 Task: Close the project "Mark's project".
Action: Mouse moved to (276, 173)
Screenshot: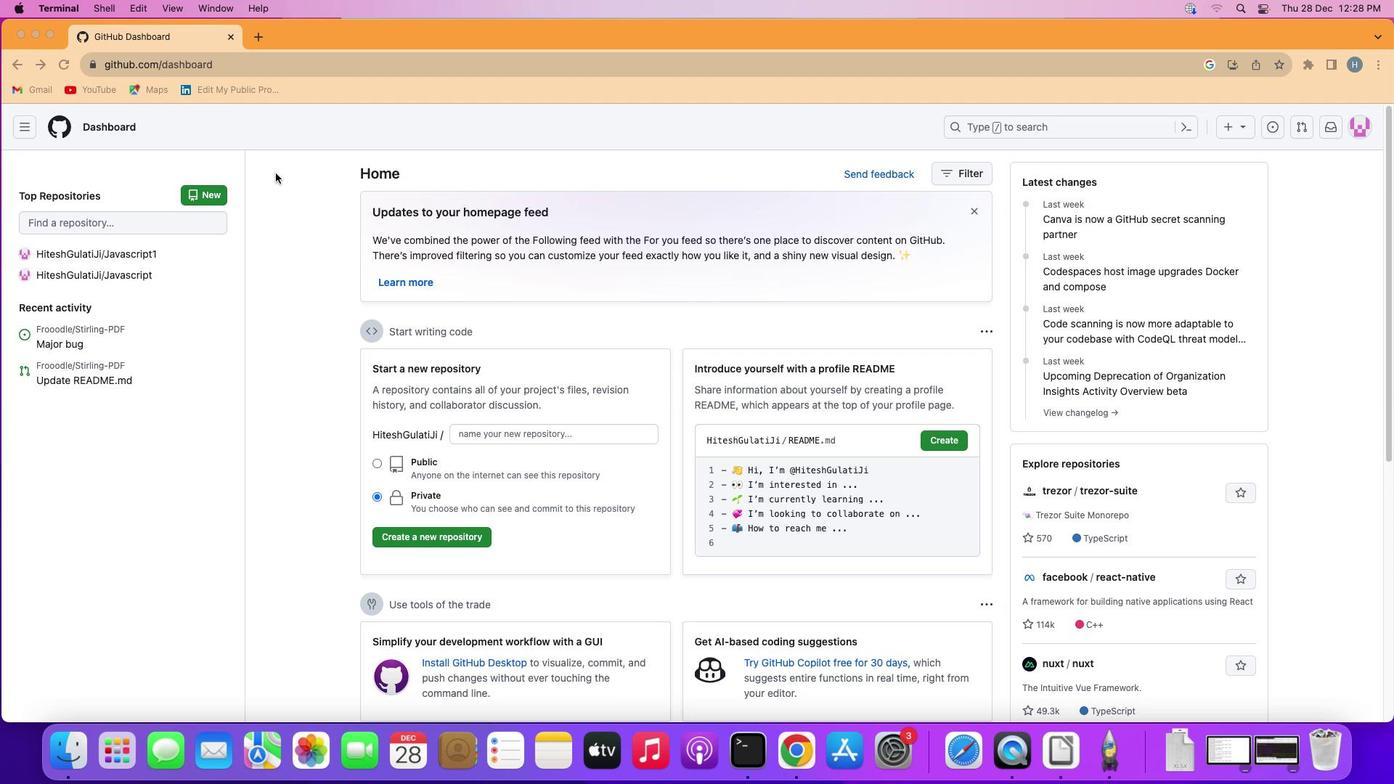 
Action: Mouse pressed left at (276, 173)
Screenshot: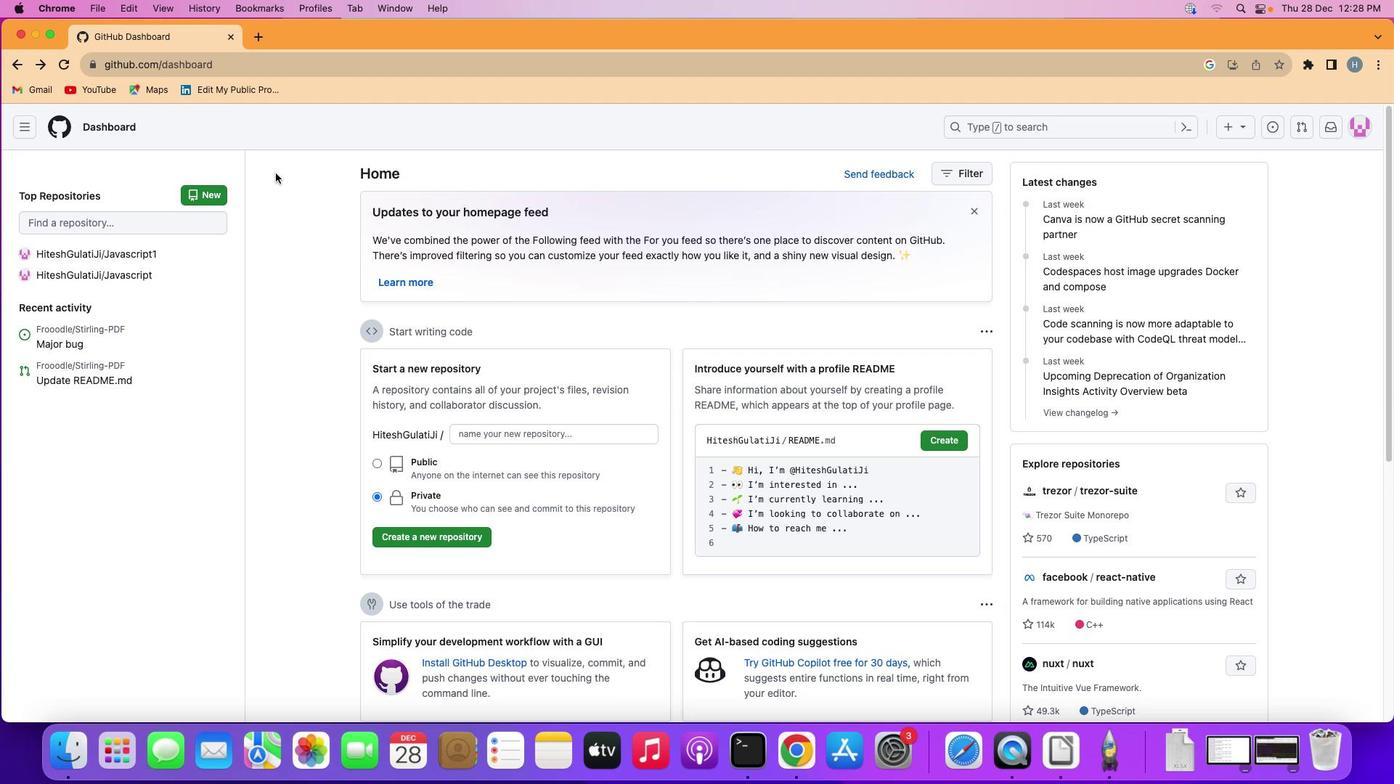 
Action: Mouse moved to (23, 124)
Screenshot: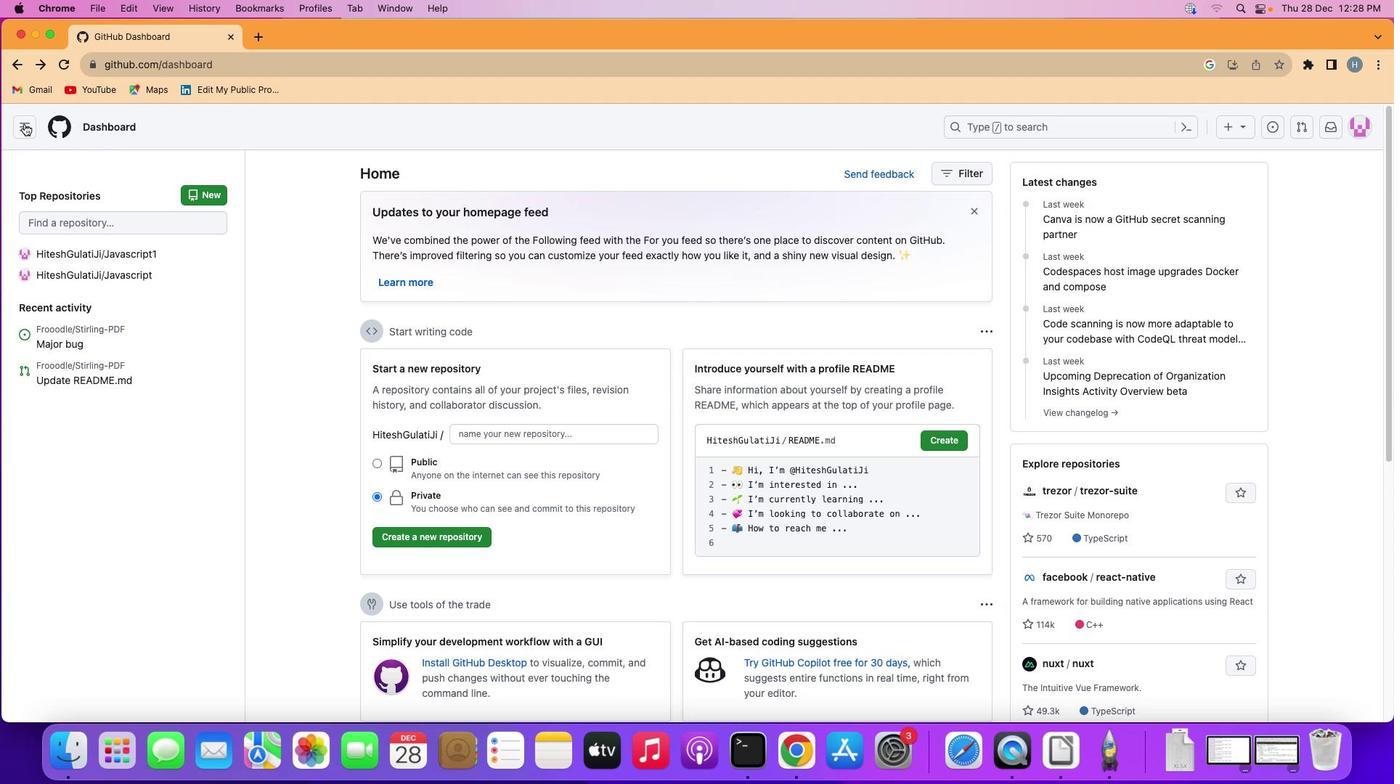 
Action: Mouse pressed left at (23, 124)
Screenshot: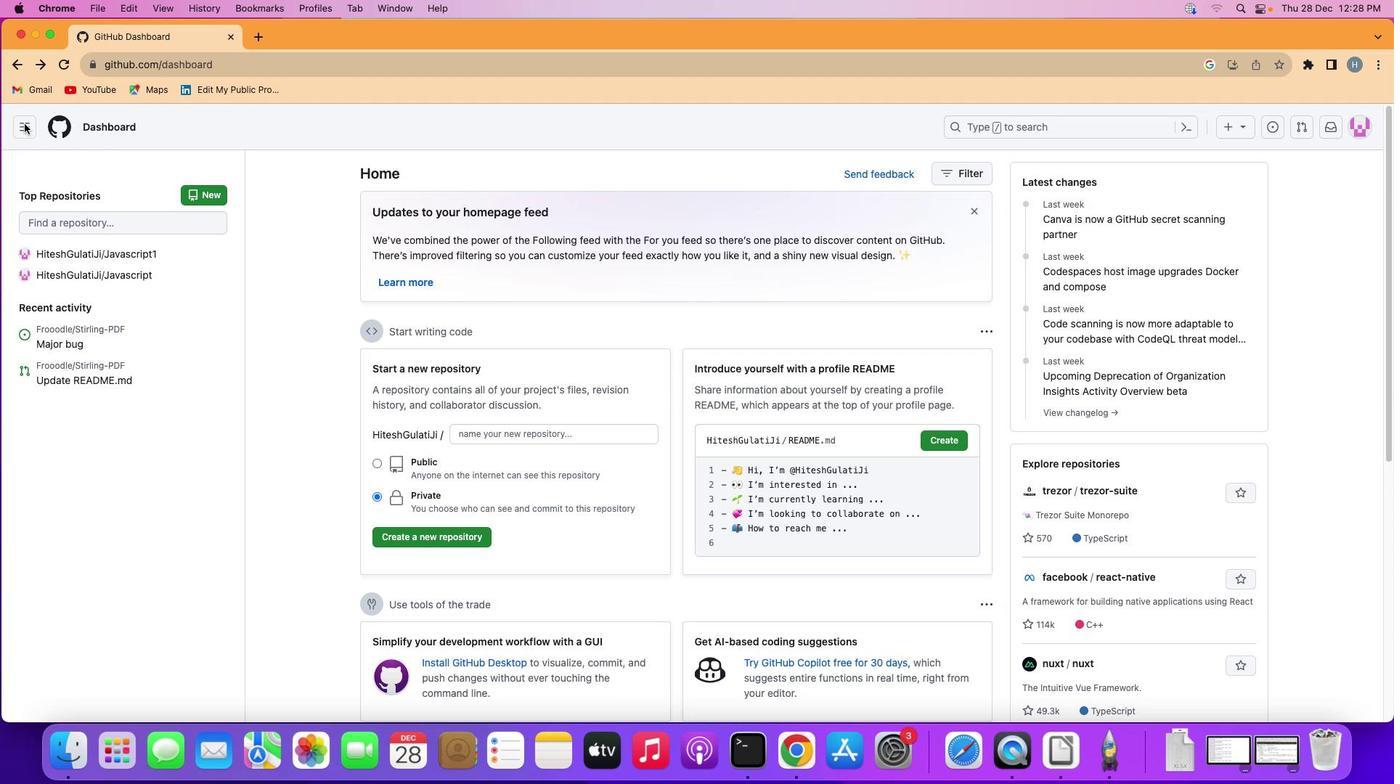 
Action: Mouse moved to (52, 236)
Screenshot: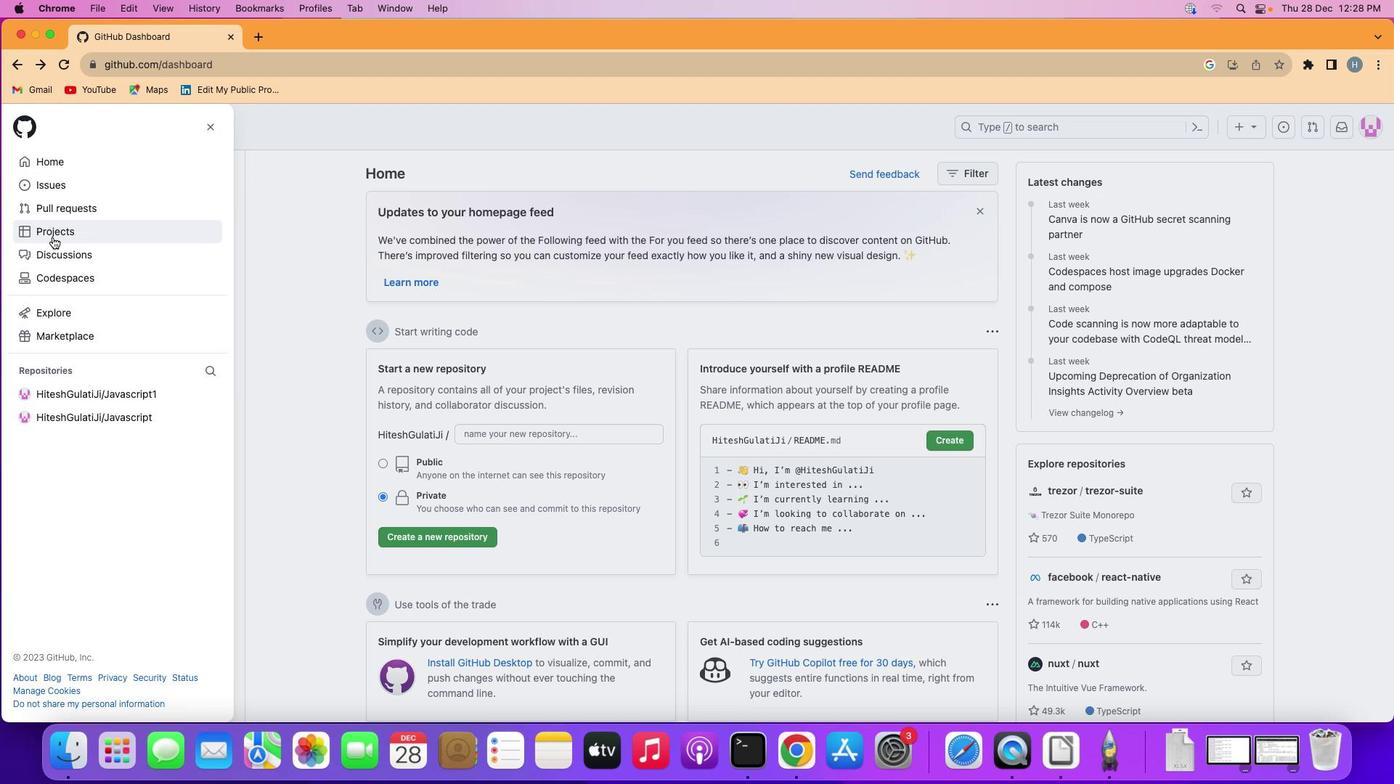 
Action: Mouse pressed left at (52, 236)
Screenshot: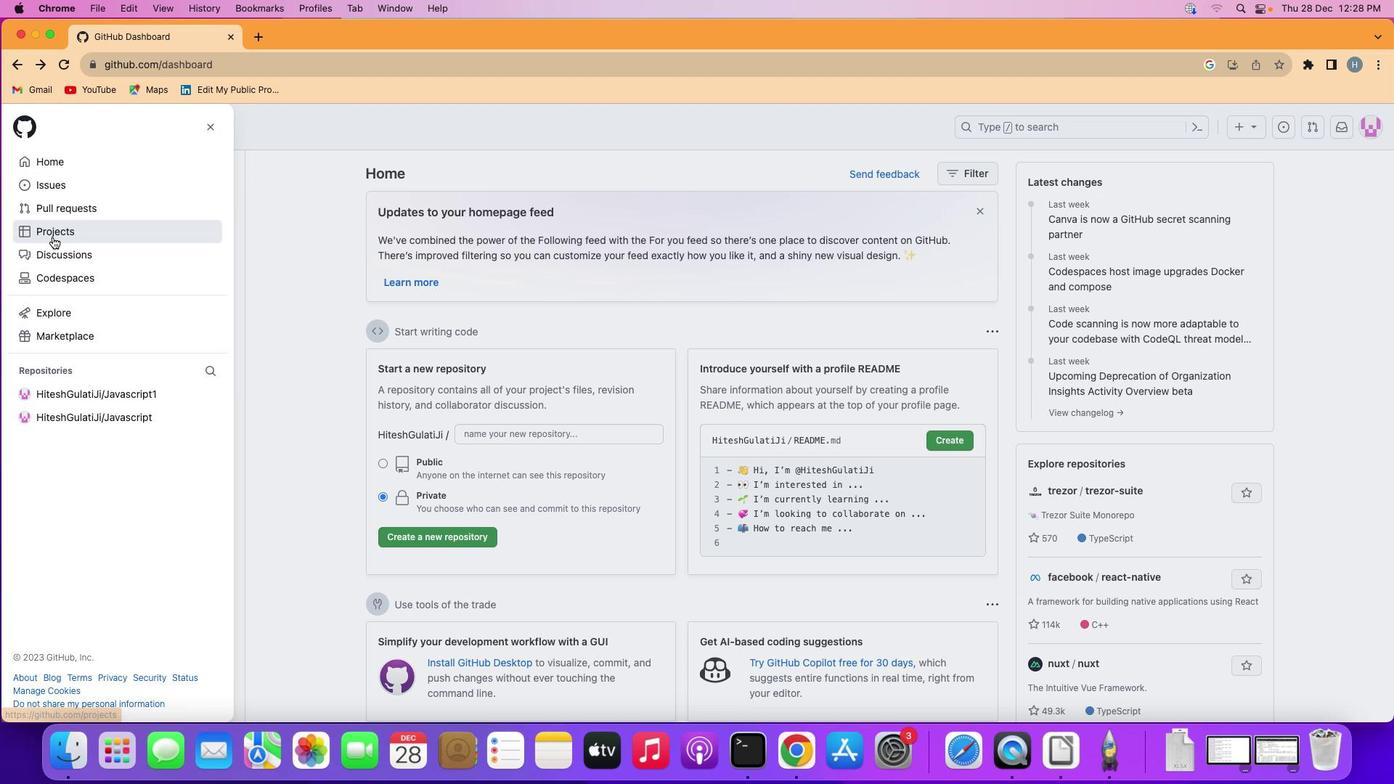 
Action: Mouse moved to (528, 261)
Screenshot: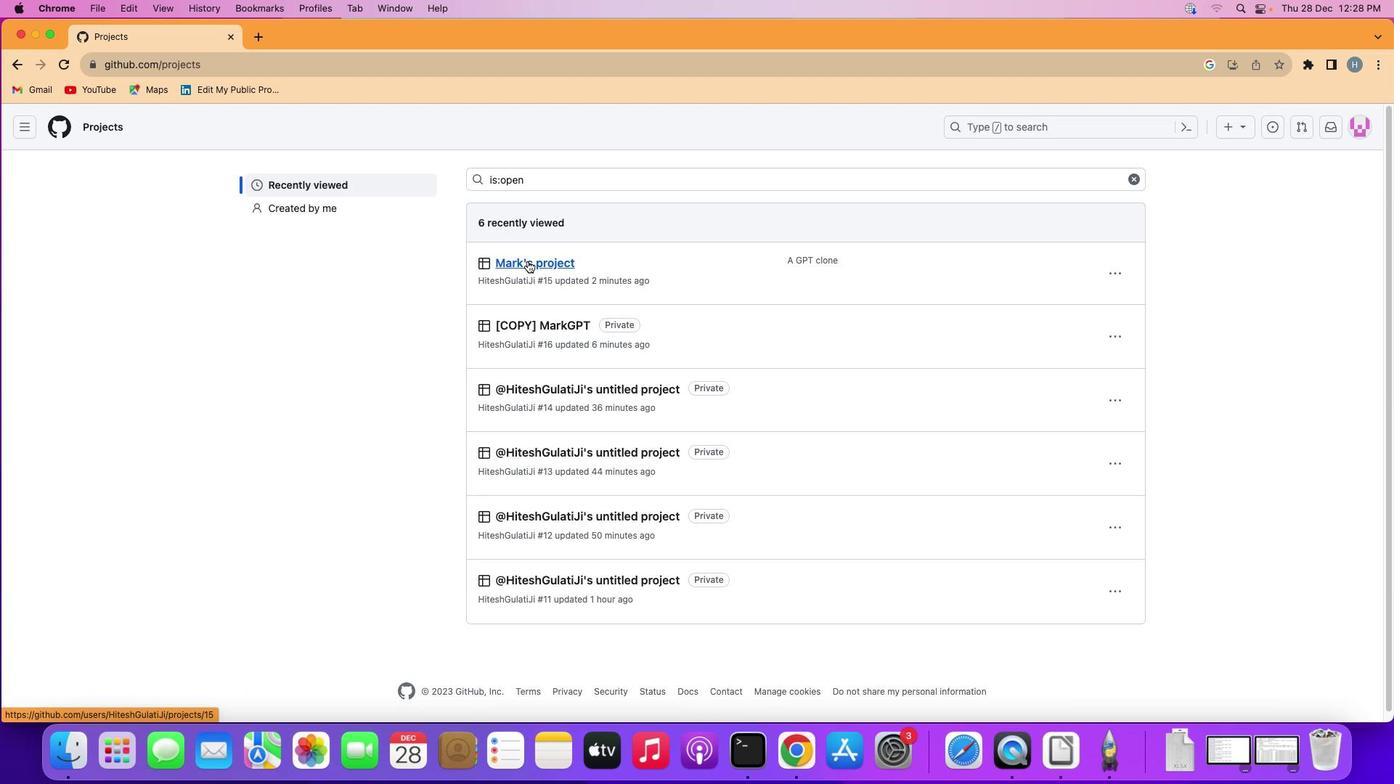 
Action: Mouse pressed left at (528, 261)
Screenshot: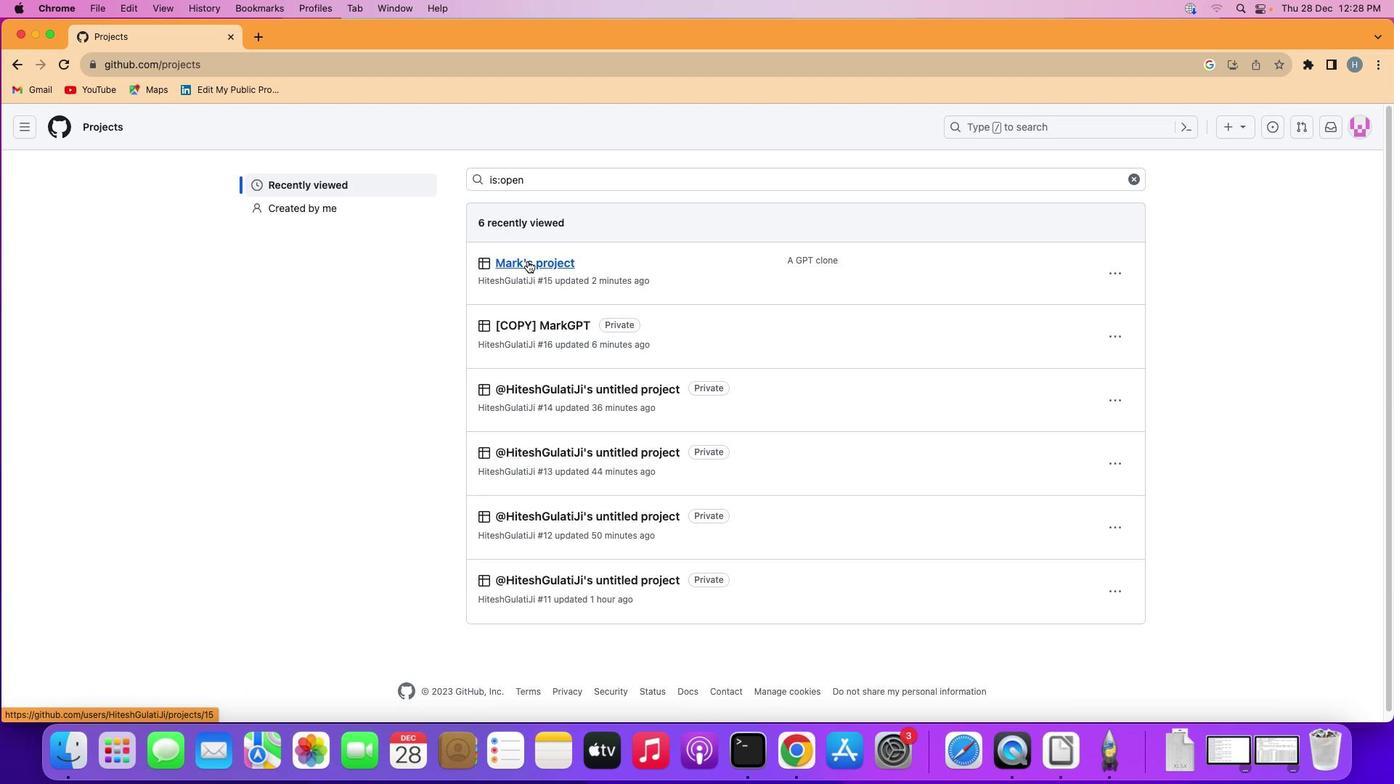 
Action: Mouse moved to (1360, 164)
Screenshot: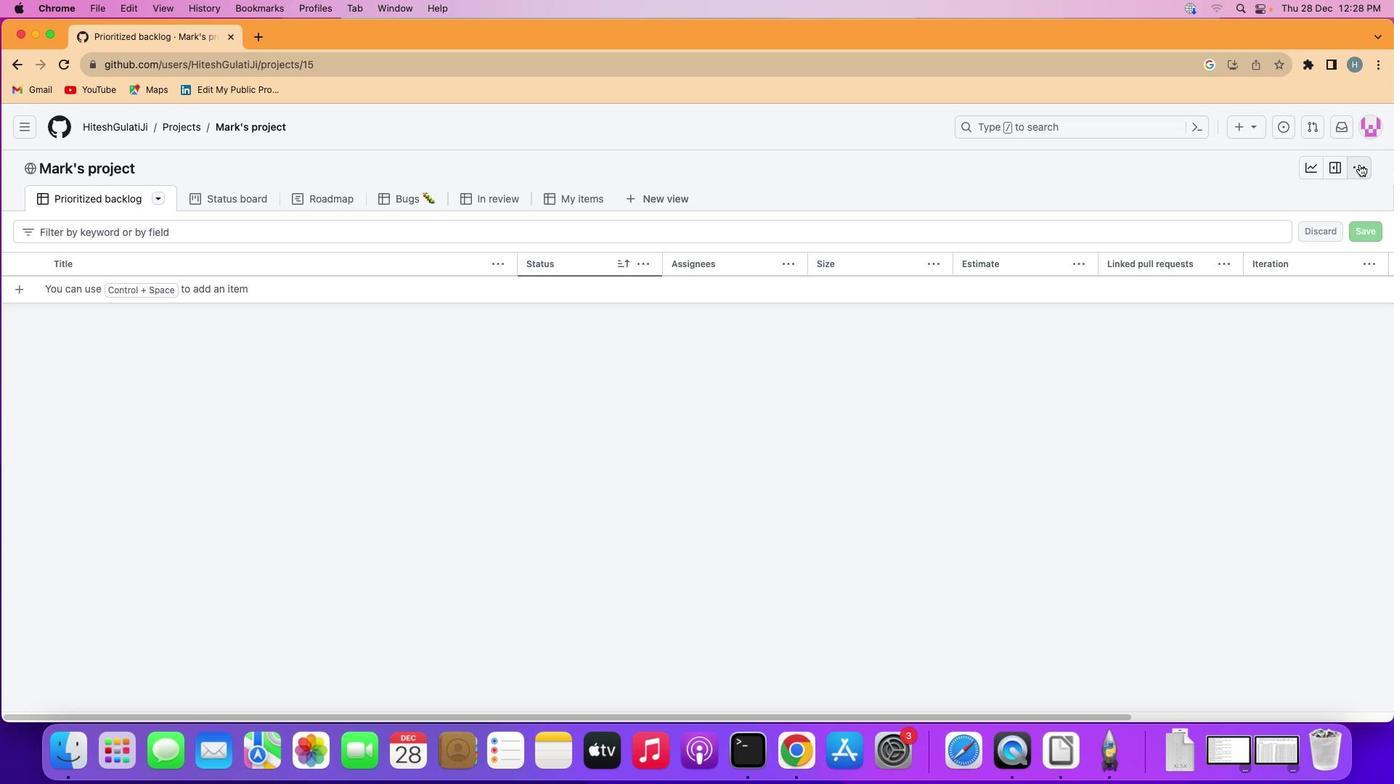 
Action: Mouse pressed left at (1360, 164)
Screenshot: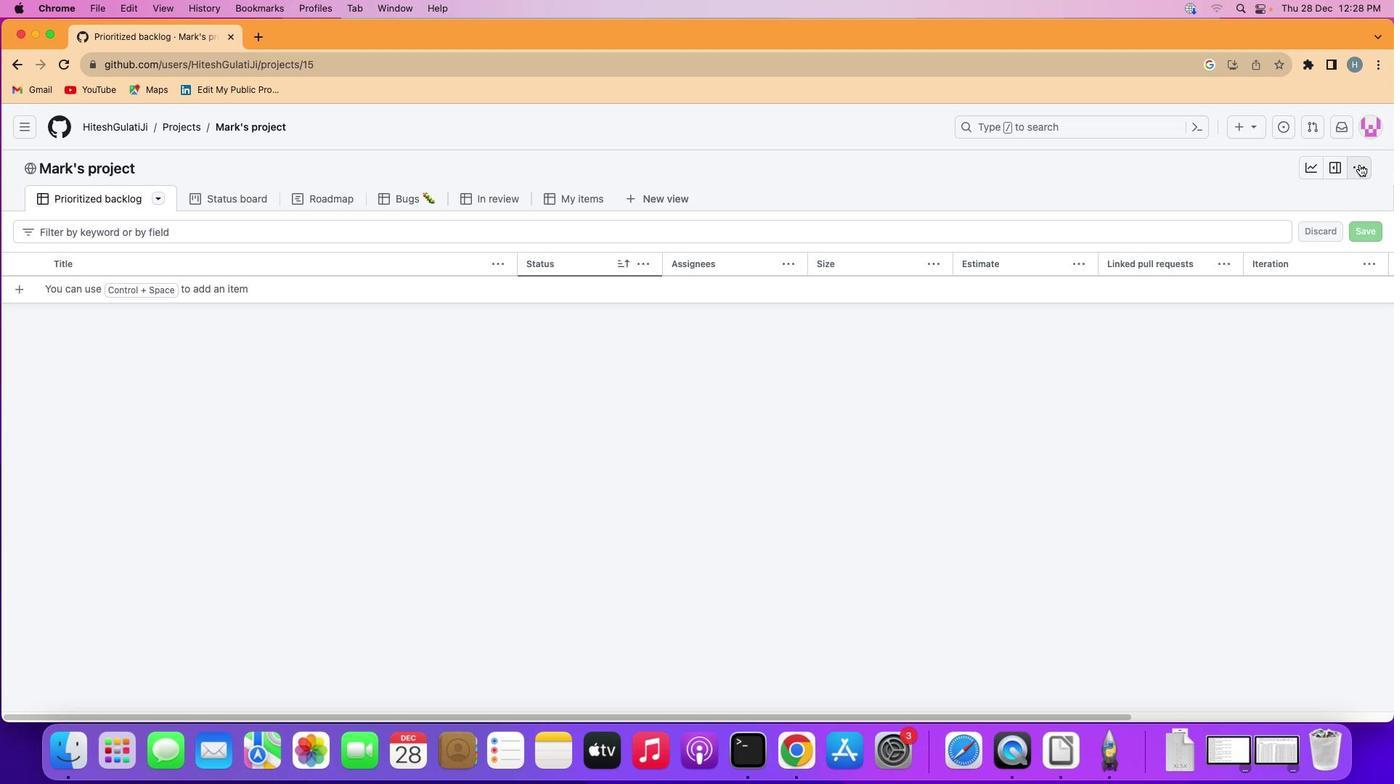 
Action: Mouse moved to (1315, 244)
Screenshot: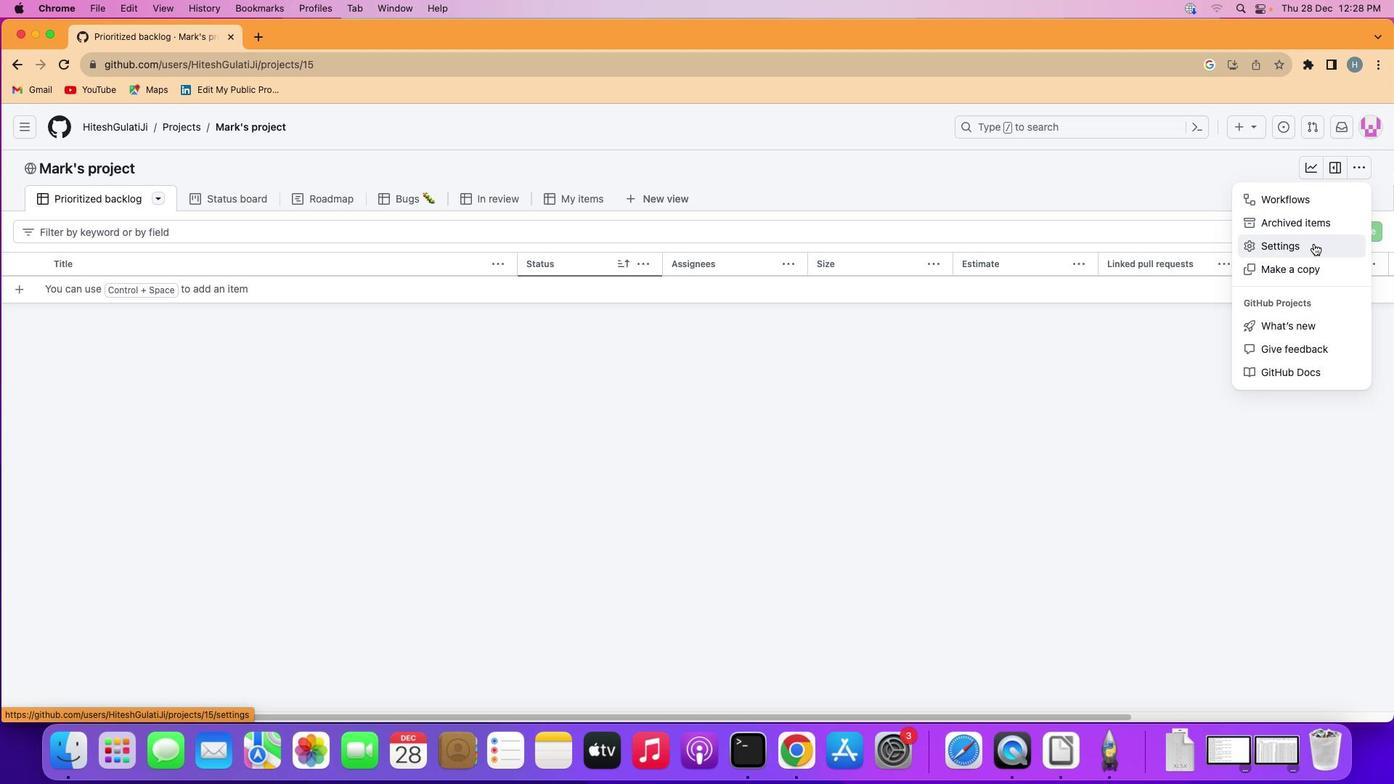 
Action: Mouse pressed left at (1315, 244)
Screenshot: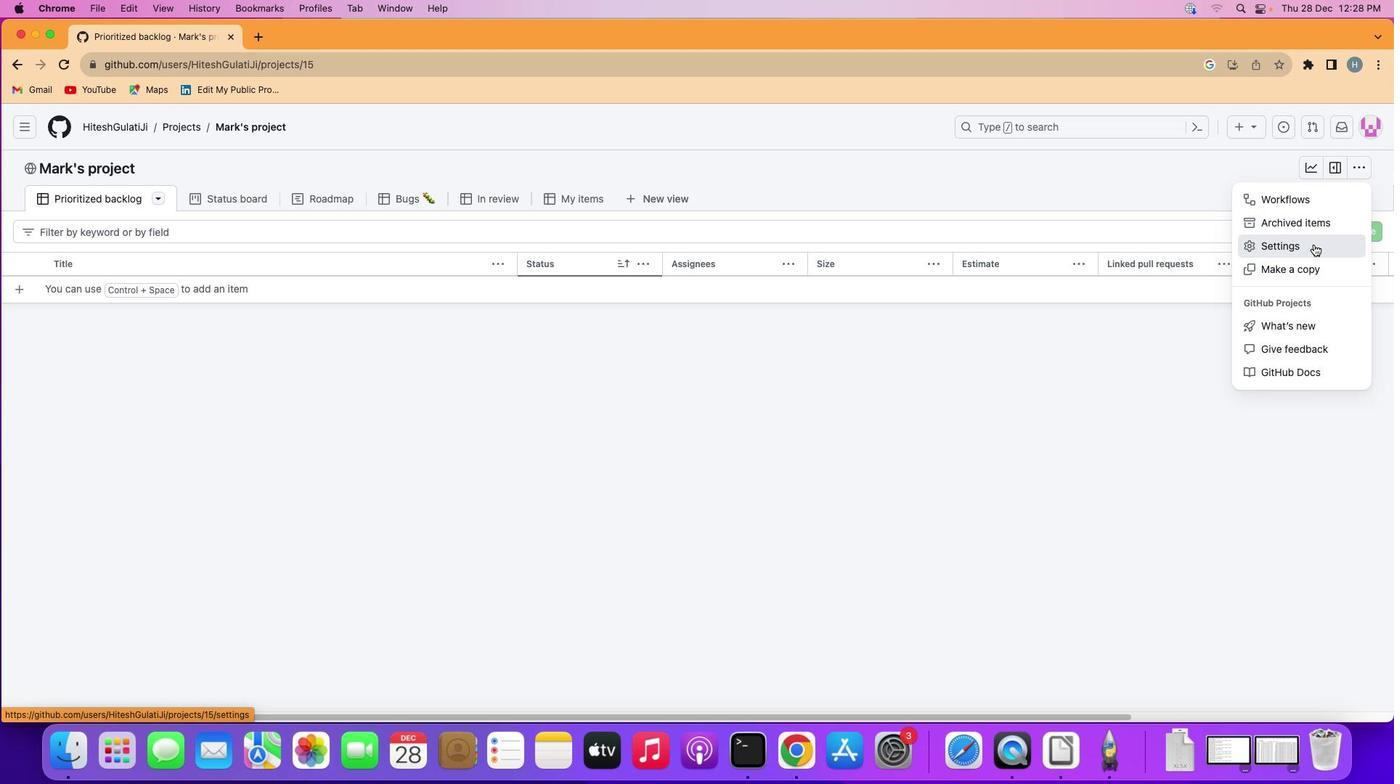 
Action: Mouse moved to (1065, 348)
Screenshot: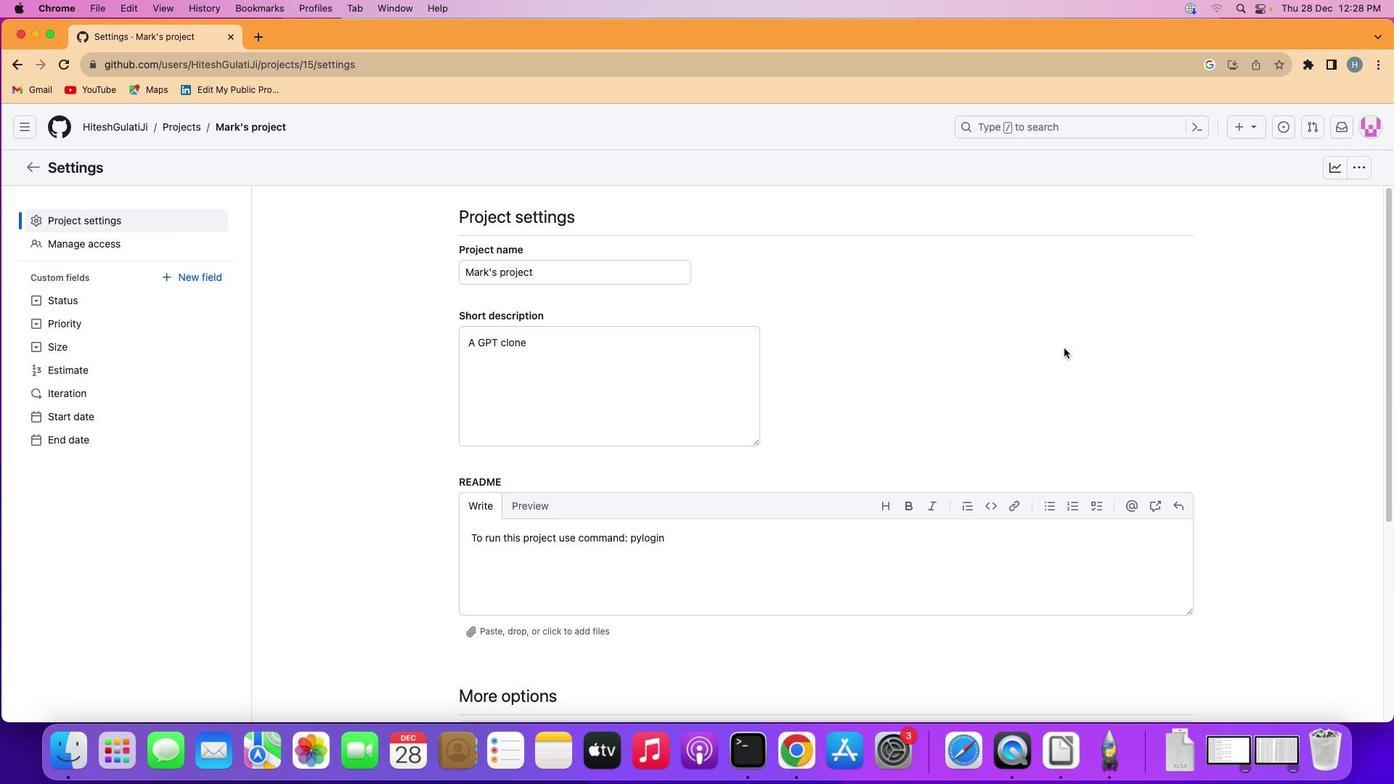 
Action: Mouse scrolled (1065, 348) with delta (0, 0)
Screenshot: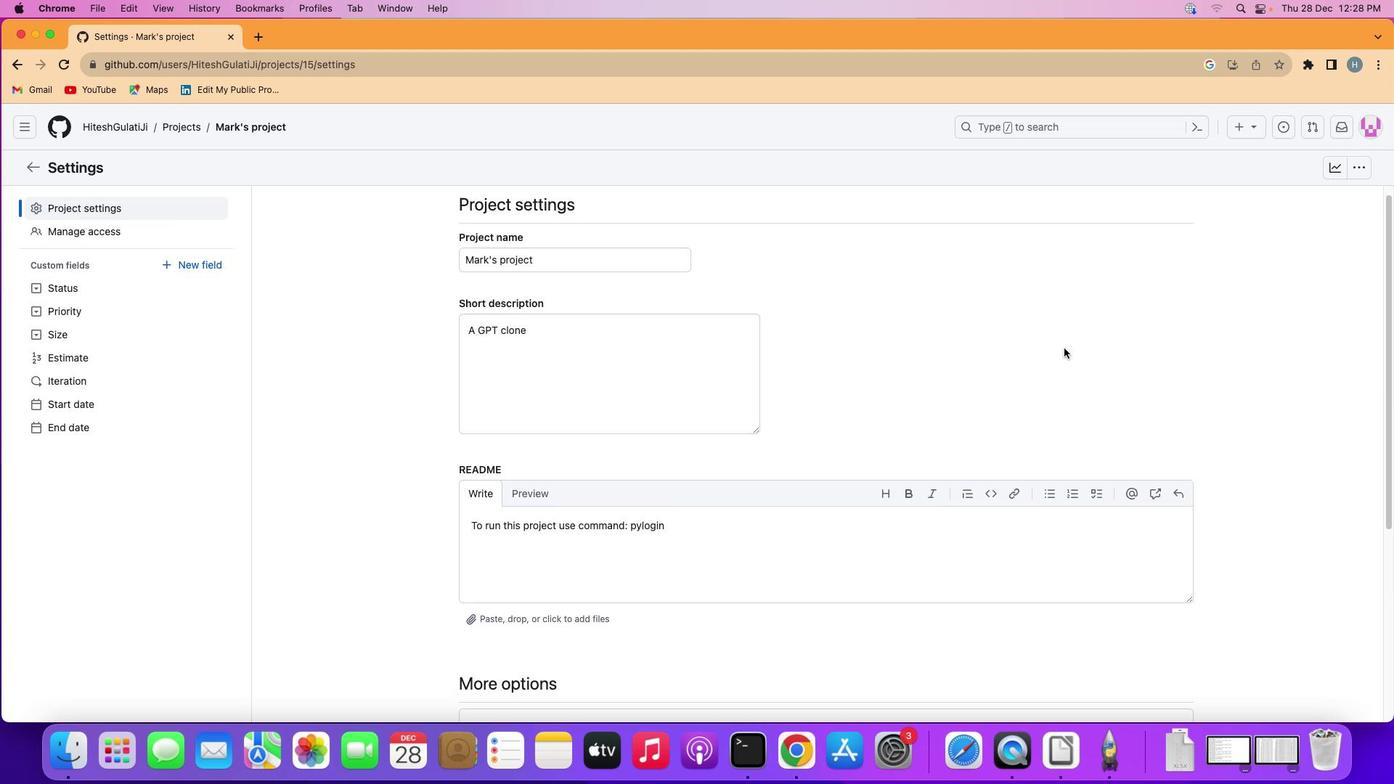 
Action: Mouse scrolled (1065, 348) with delta (0, 0)
Screenshot: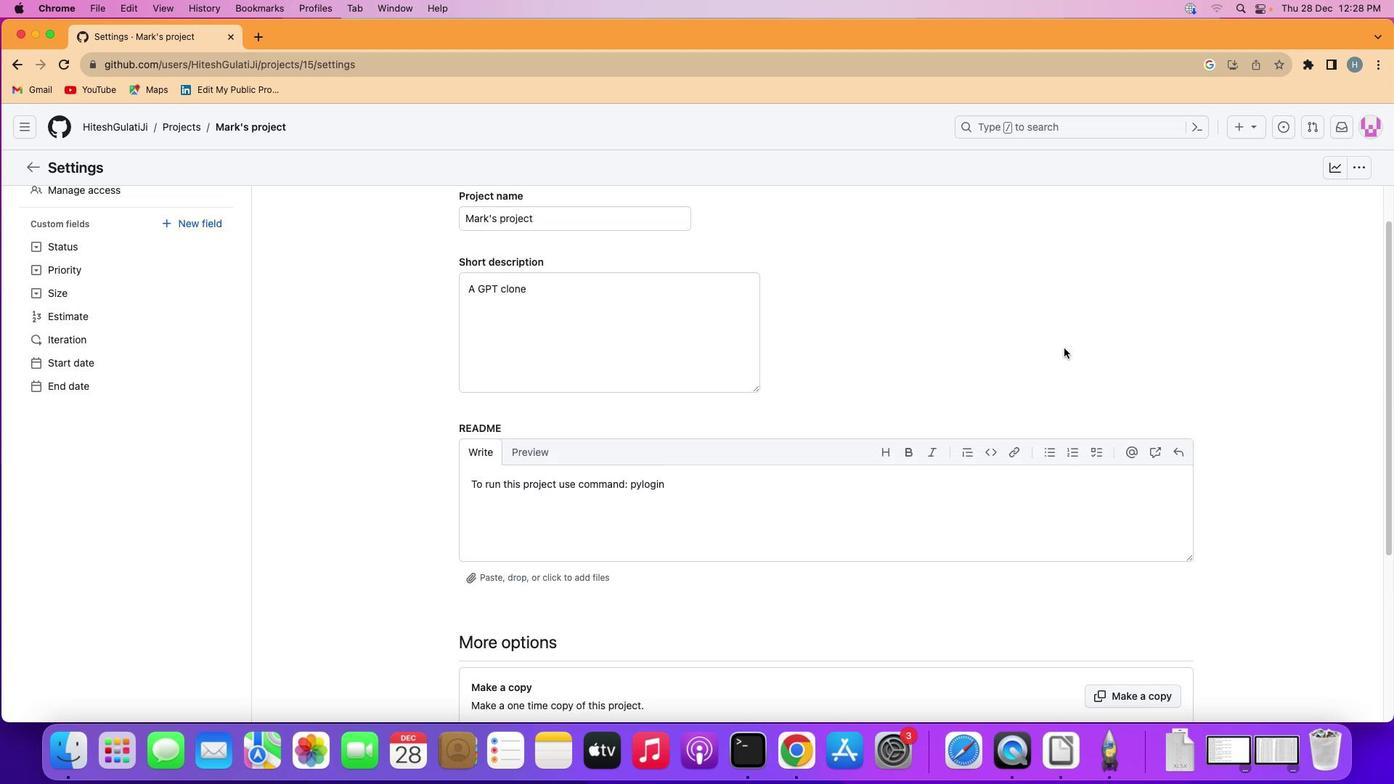 
Action: Mouse scrolled (1065, 348) with delta (0, -1)
Screenshot: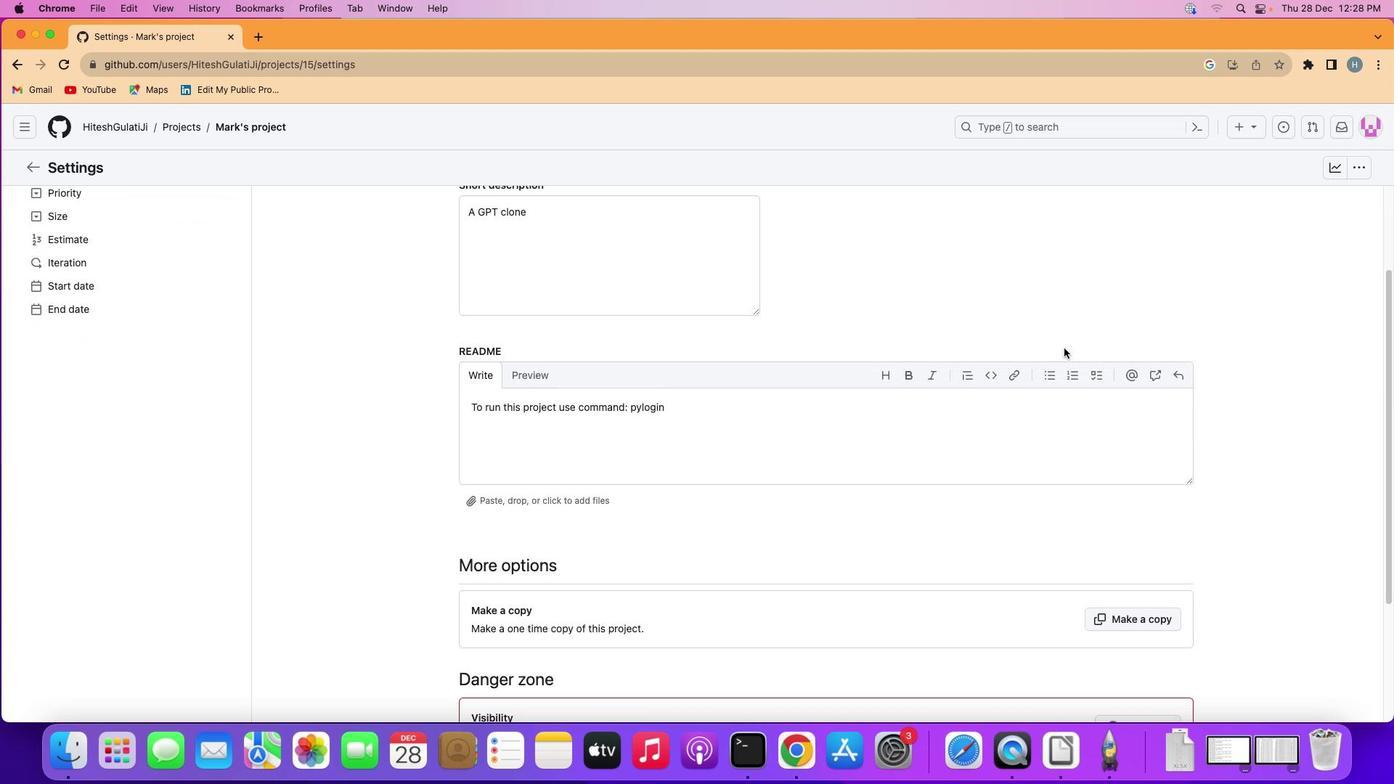 
Action: Mouse scrolled (1065, 348) with delta (0, -2)
Screenshot: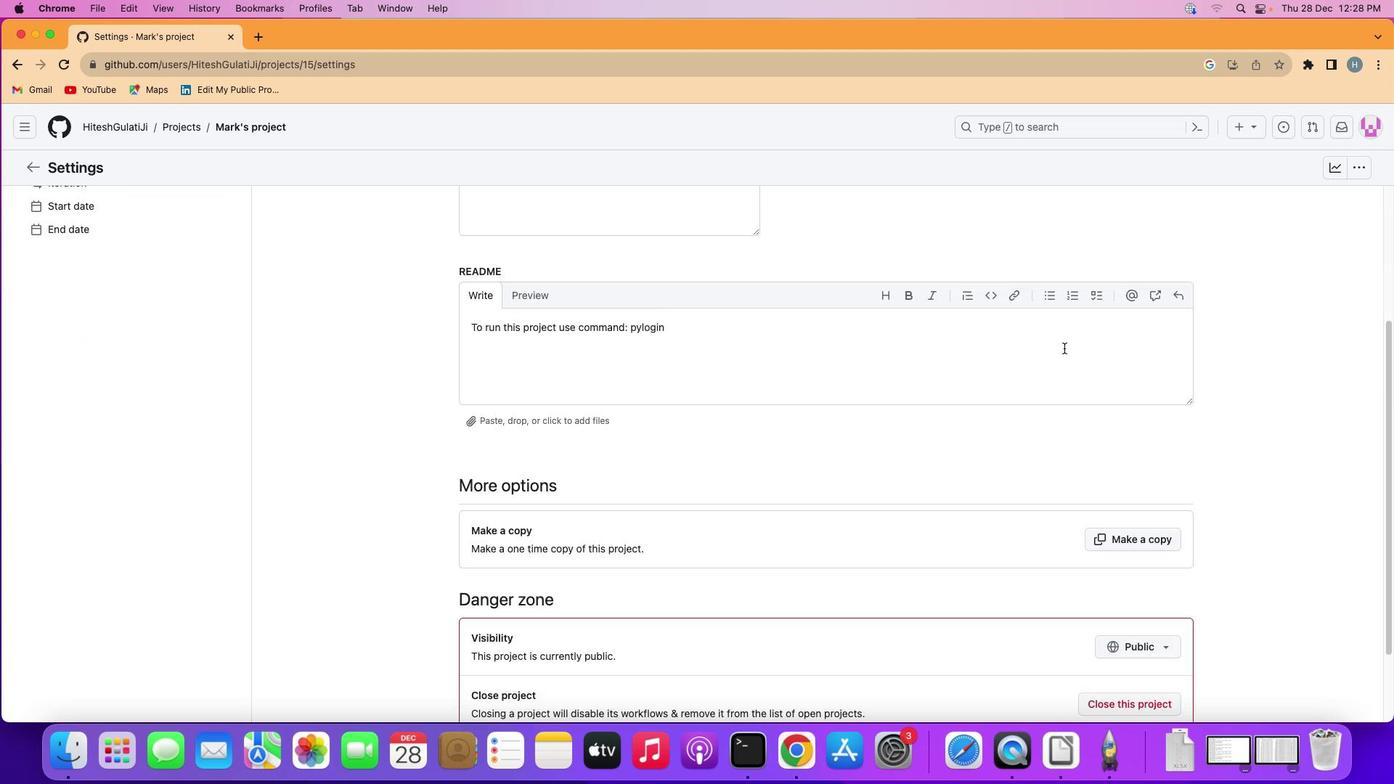 
Action: Mouse scrolled (1065, 348) with delta (0, -3)
Screenshot: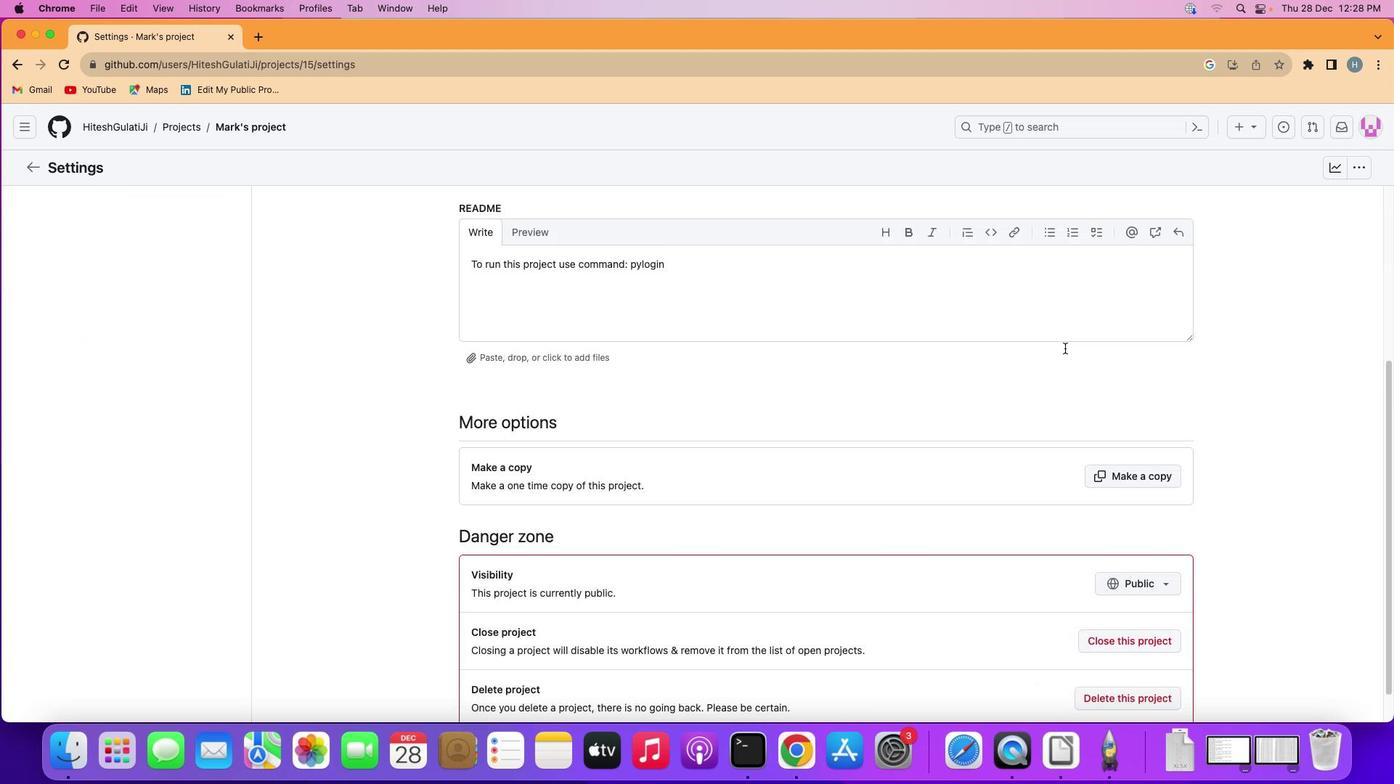
Action: Mouse moved to (1065, 350)
Screenshot: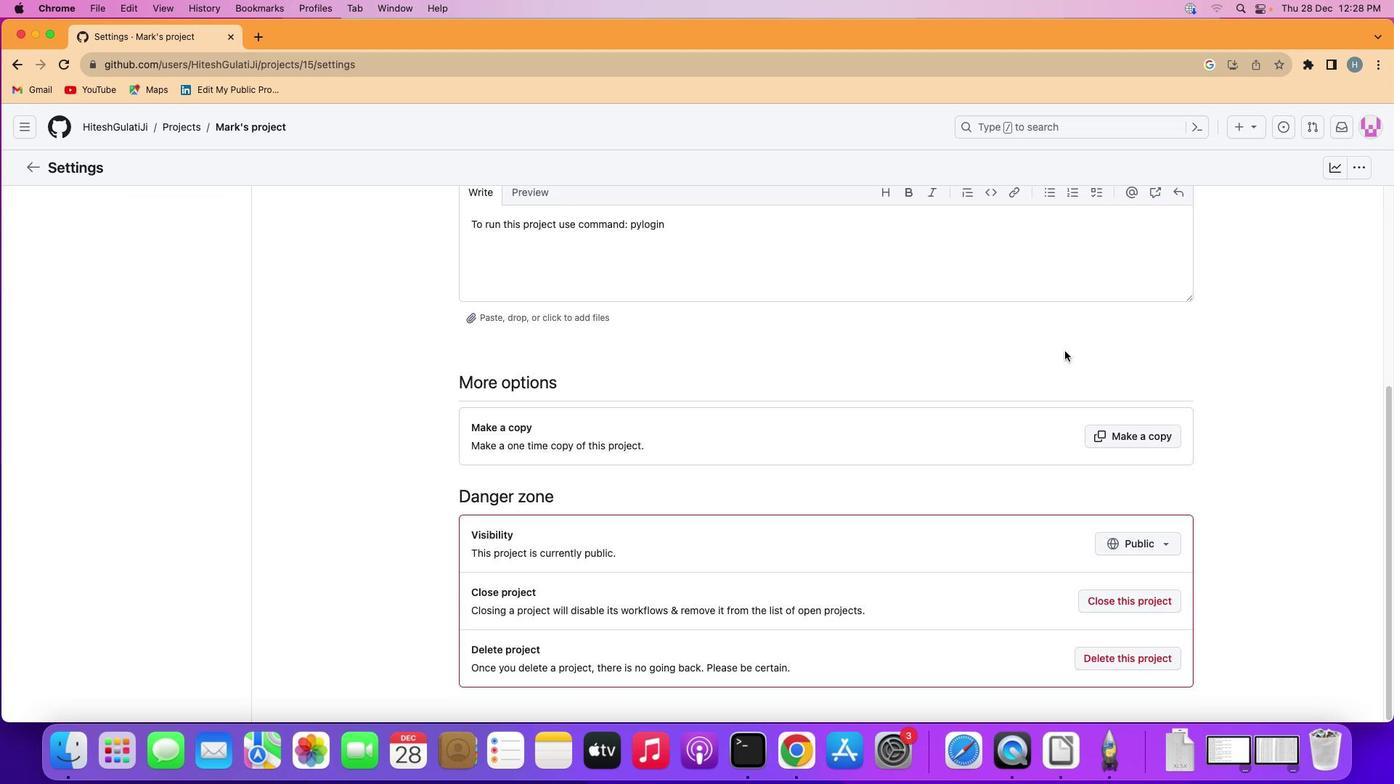 
Action: Mouse scrolled (1065, 350) with delta (0, 0)
Screenshot: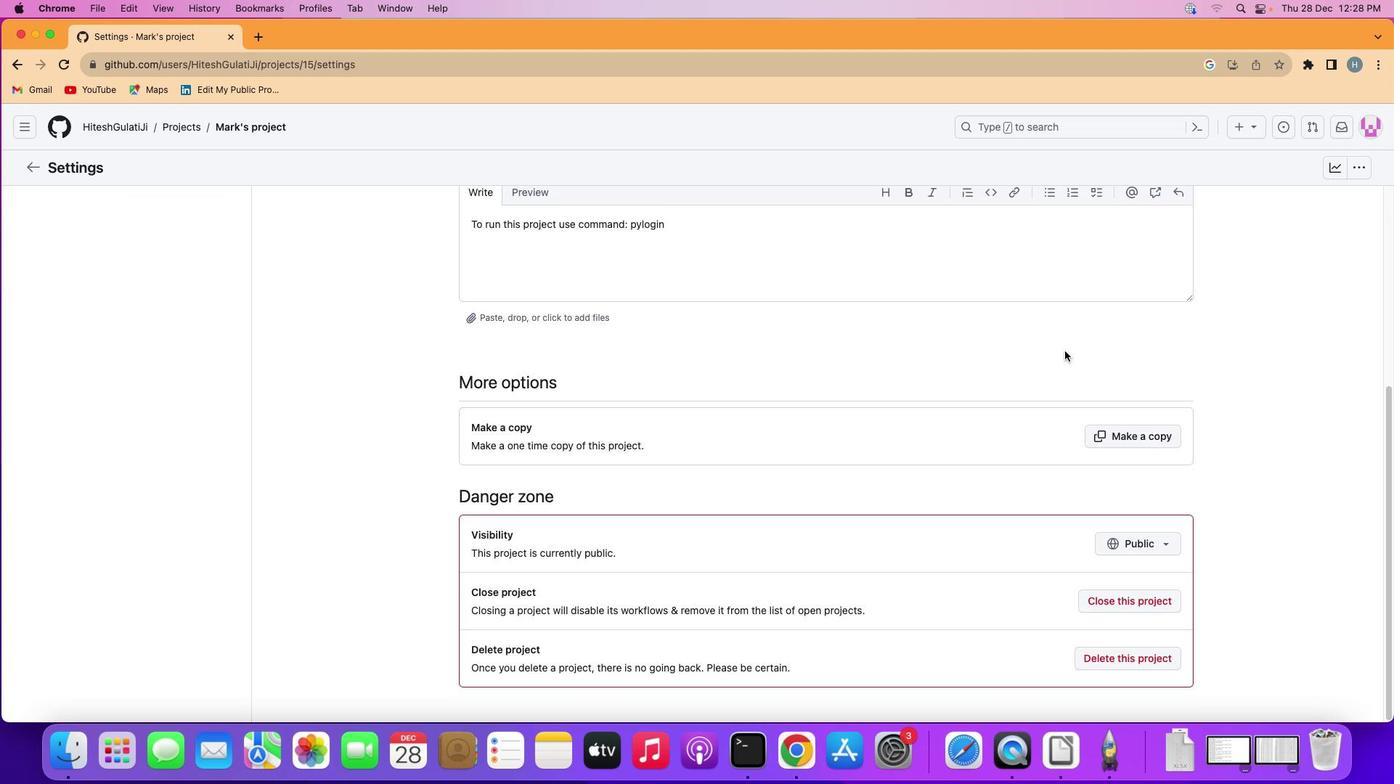
Action: Mouse scrolled (1065, 350) with delta (0, 0)
Screenshot: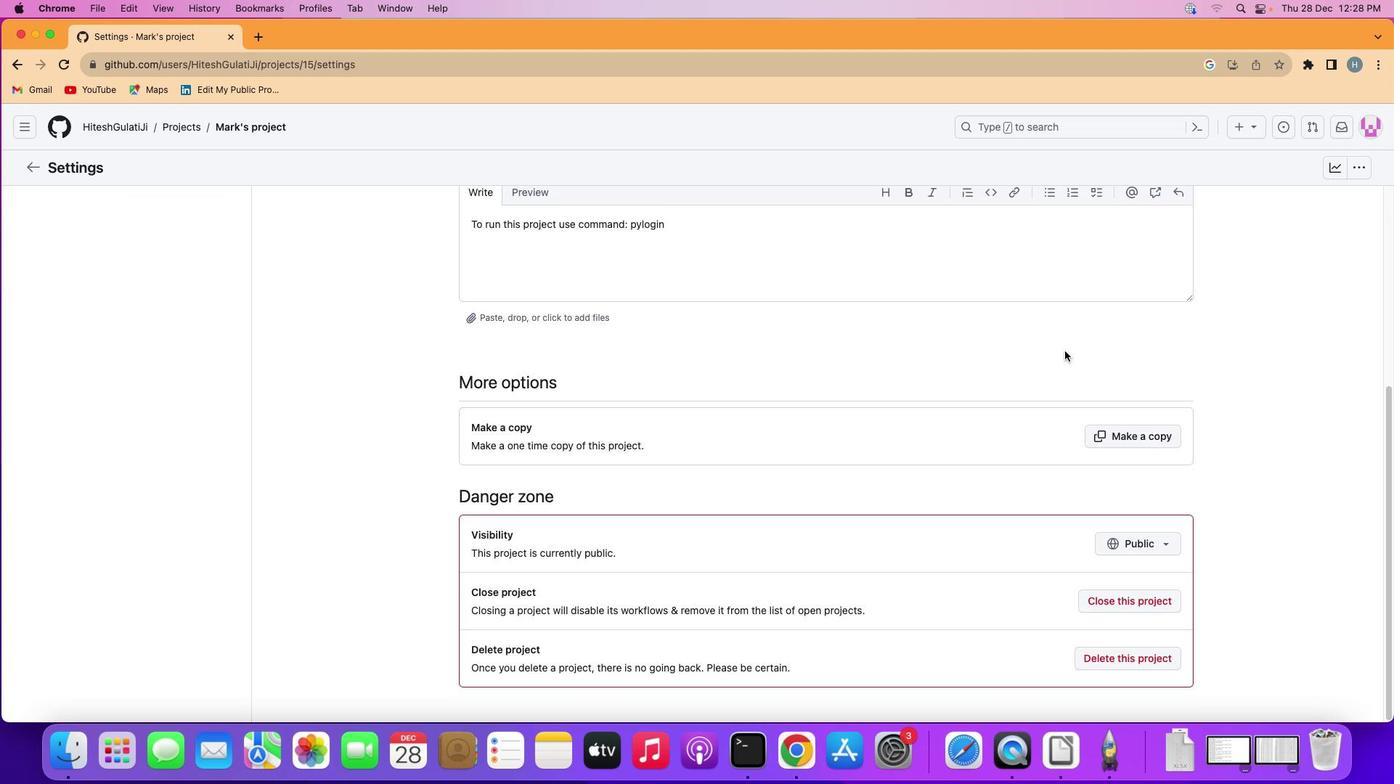 
Action: Mouse scrolled (1065, 350) with delta (0, -1)
Screenshot: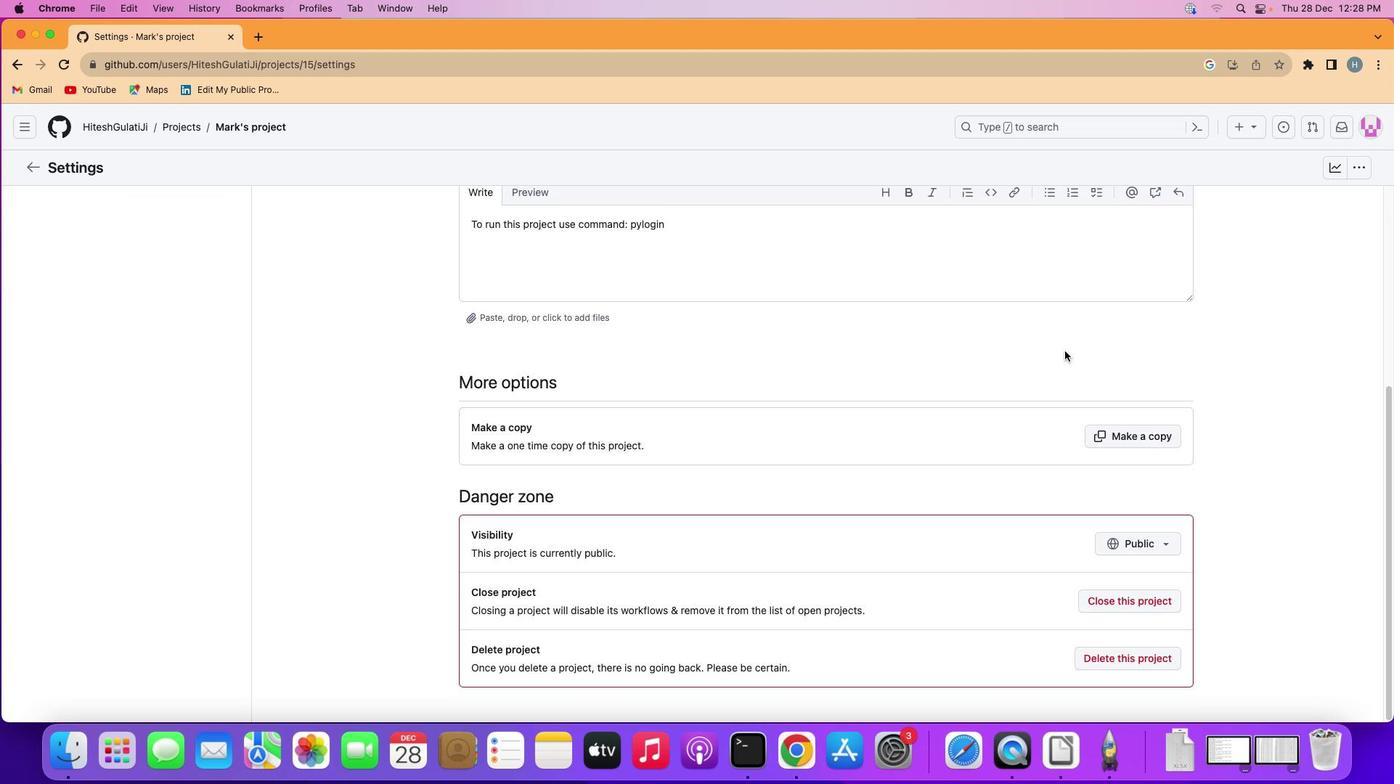 
Action: Mouse scrolled (1065, 350) with delta (0, -2)
Screenshot: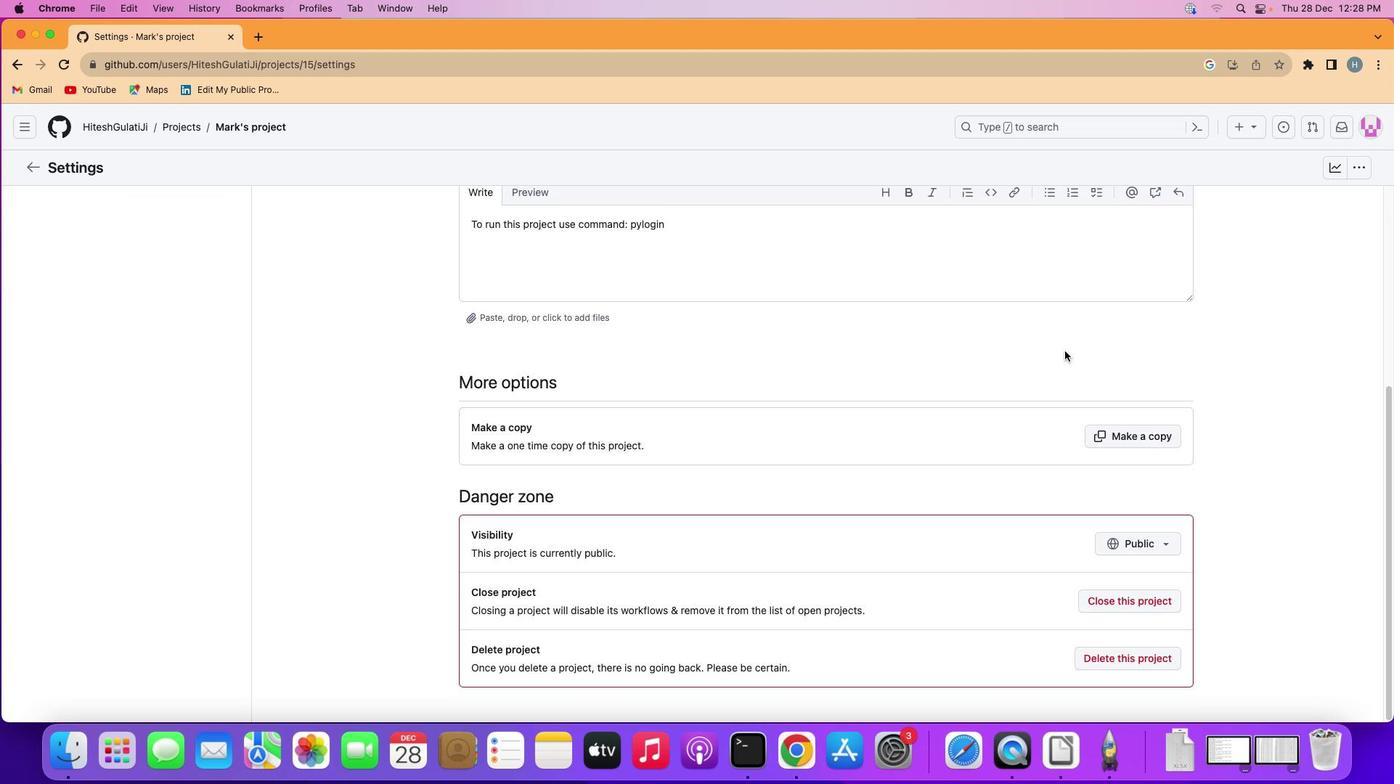 
Action: Mouse scrolled (1065, 350) with delta (0, -3)
Screenshot: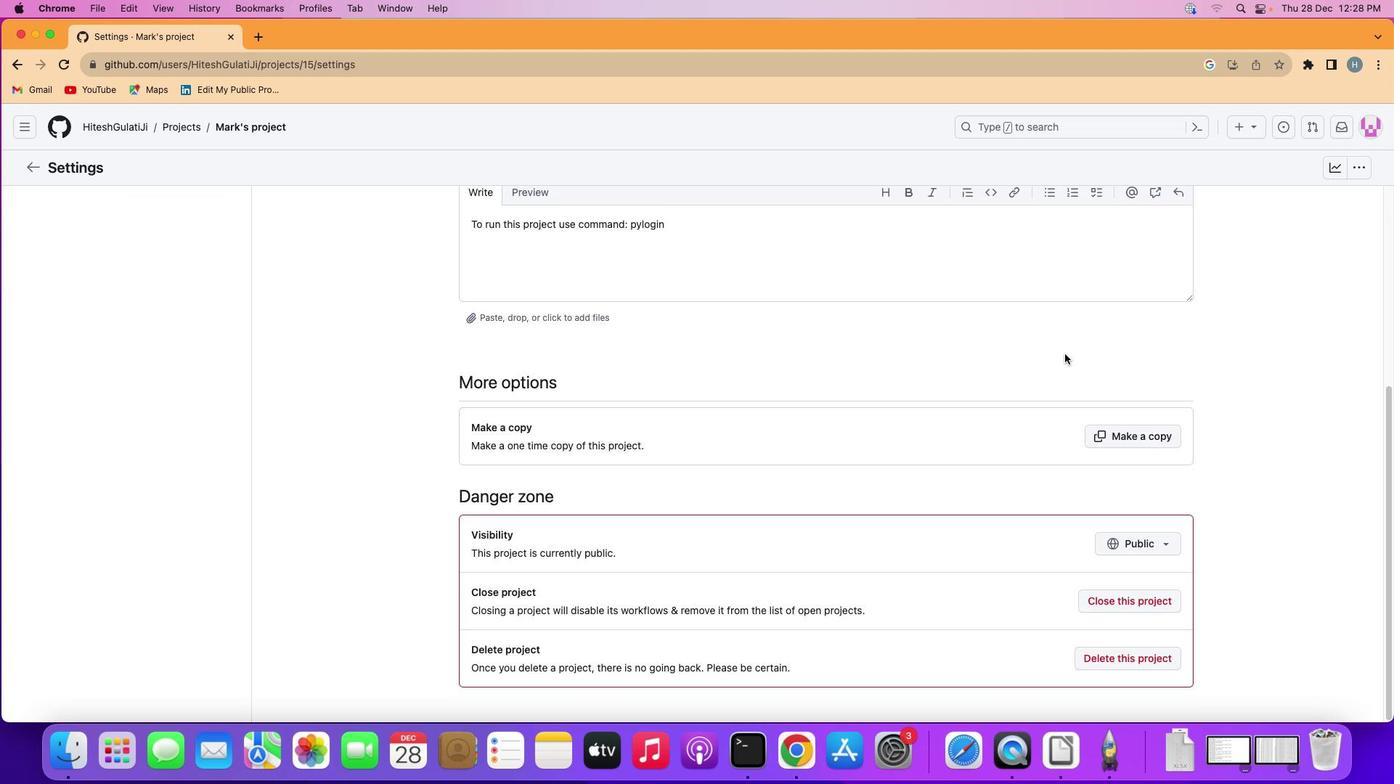 
Action: Mouse moved to (1132, 598)
Screenshot: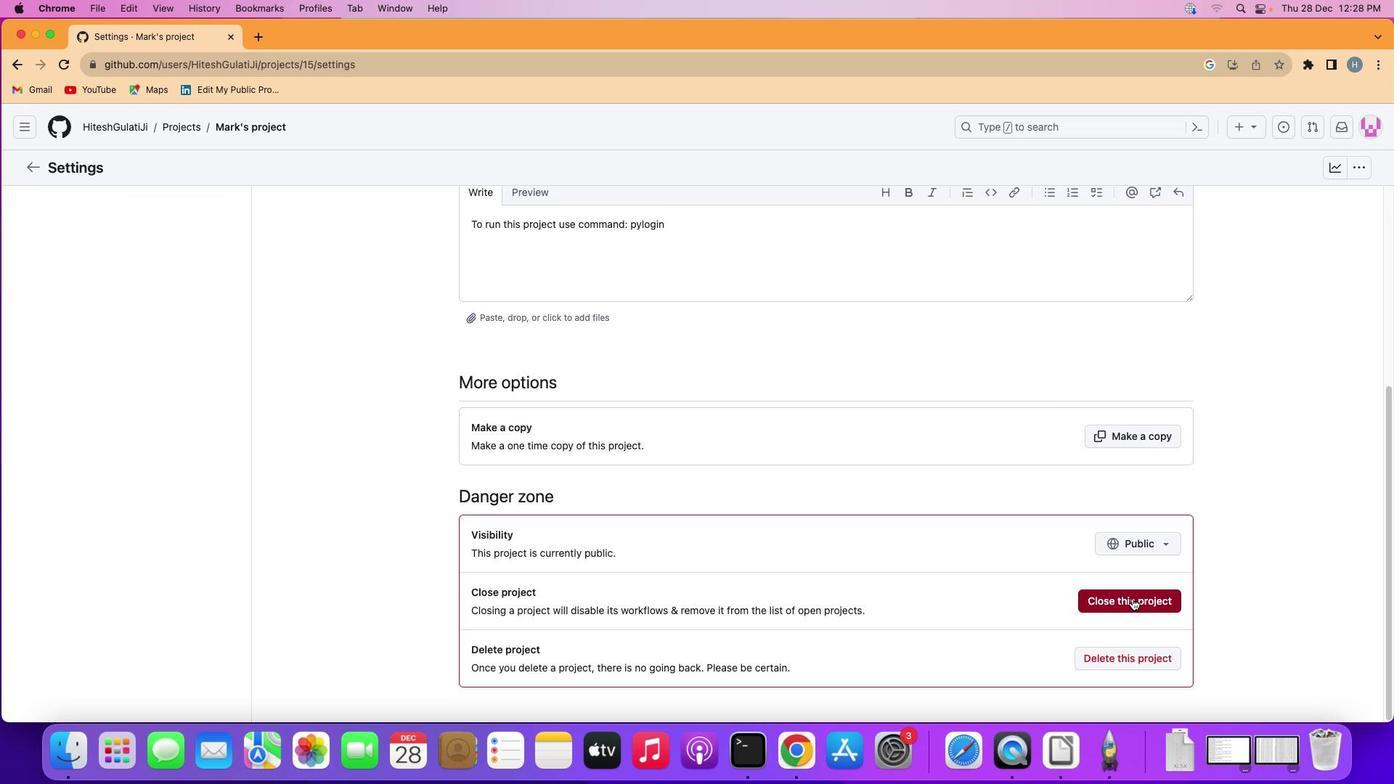
Action: Mouse pressed left at (1132, 598)
Screenshot: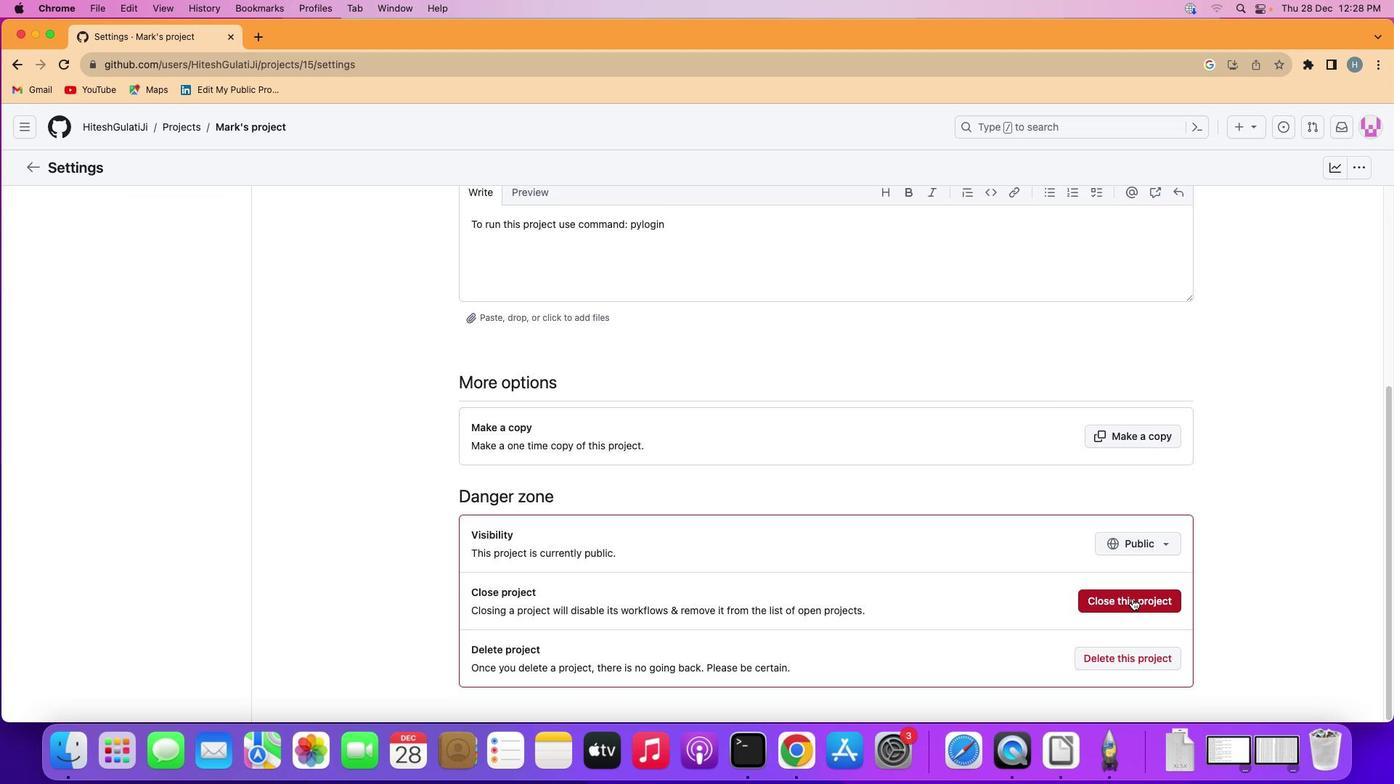 
Action: Mouse moved to (1209, 588)
Screenshot: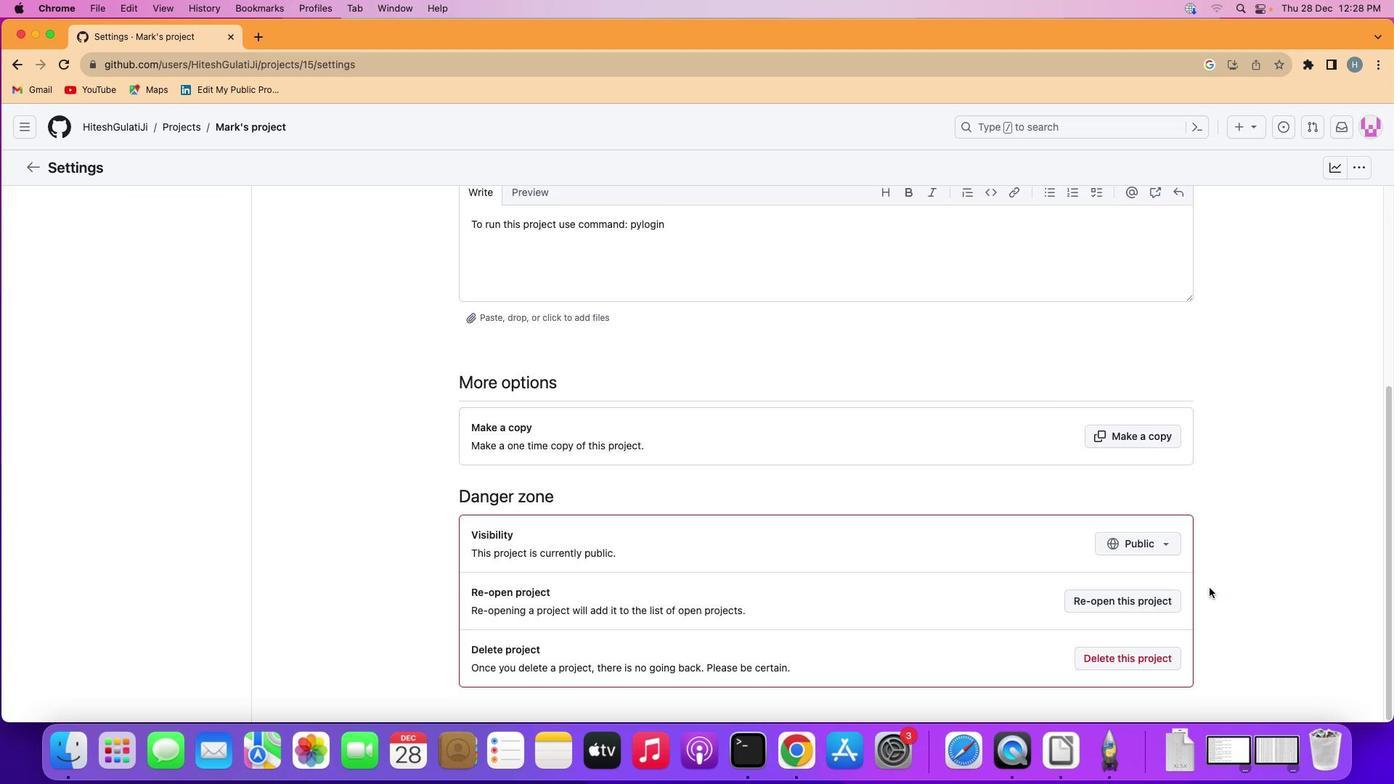 
